 Task: Deselect the Image B.jpg and Image C.jpg
Action: Mouse moved to (165, 170)
Screenshot: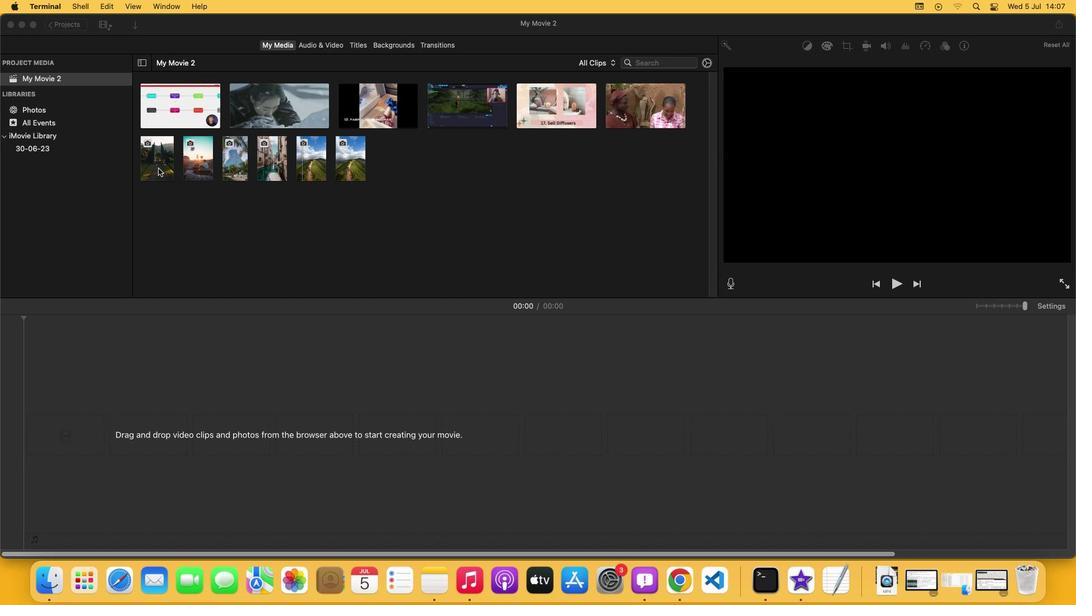 
Action: Key pressed Key.cmd
Screenshot: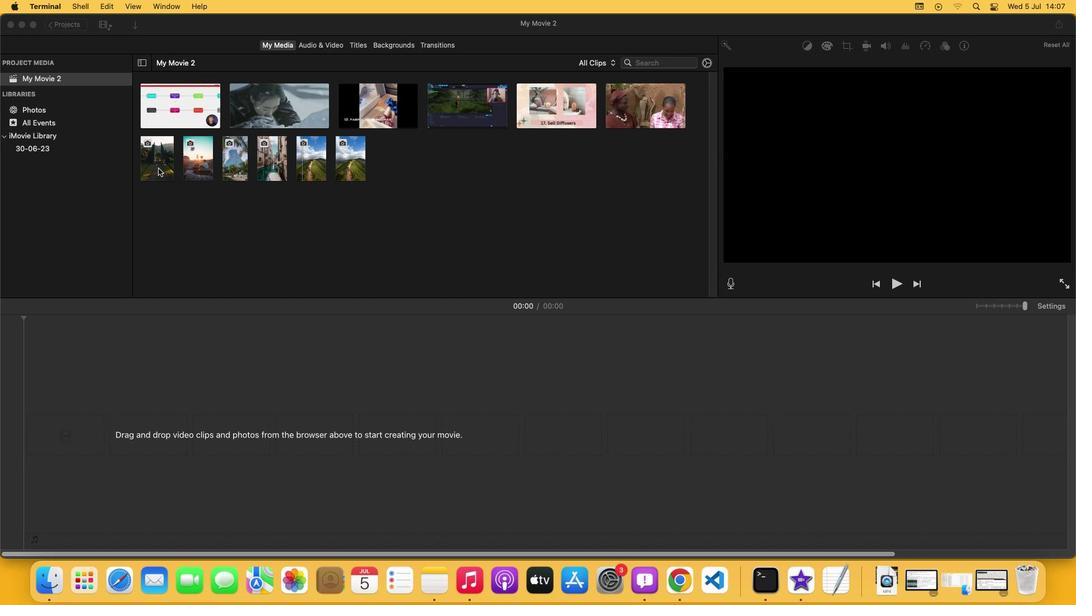 
Action: Mouse moved to (158, 168)
Screenshot: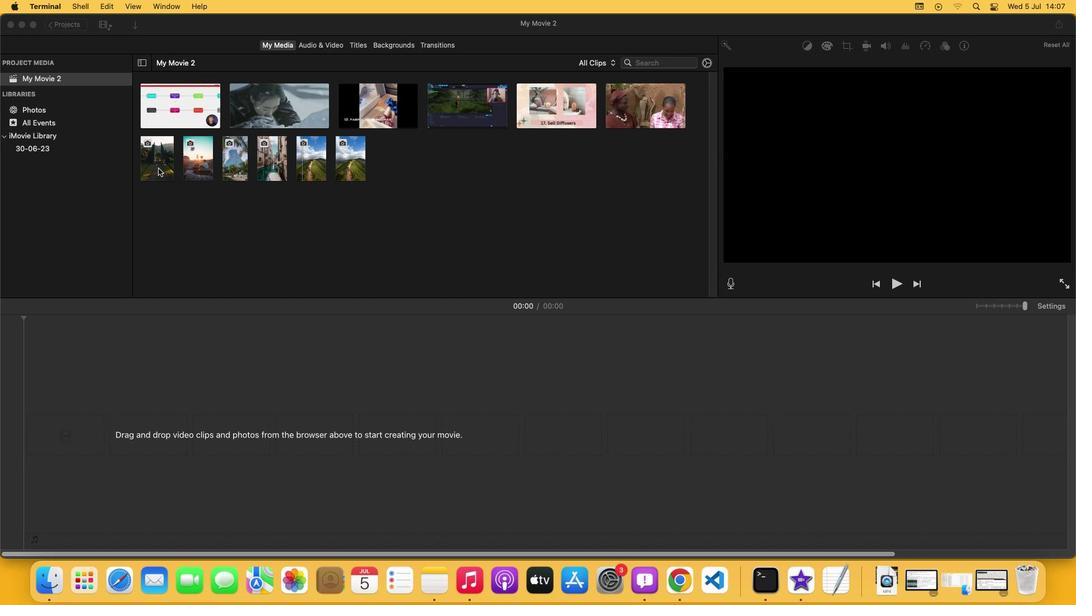 
Action: Mouse pressed left at (158, 168)
Screenshot: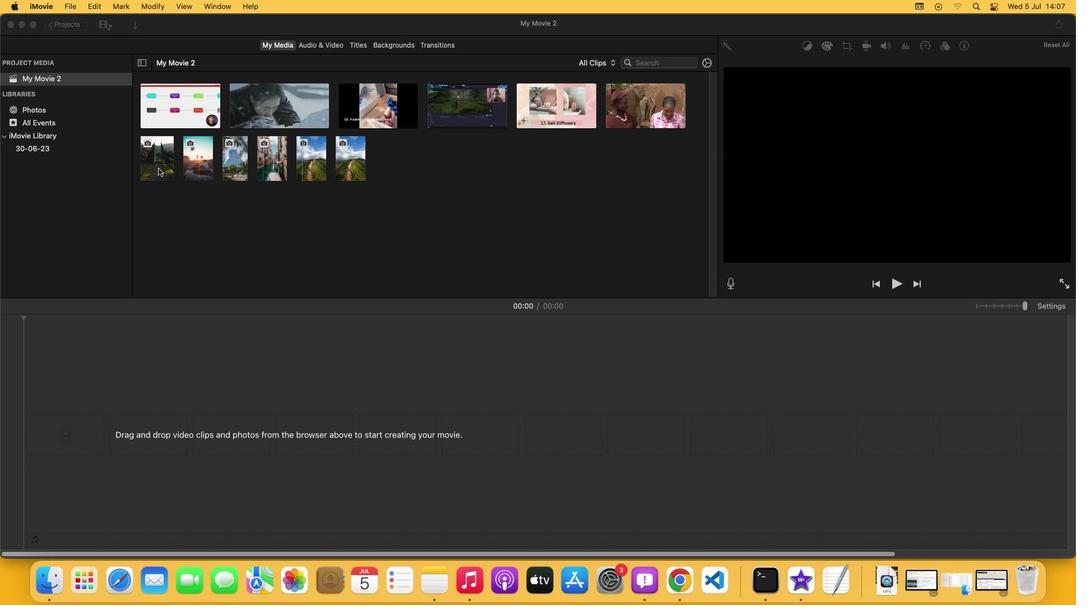 
Action: Mouse pressed left at (158, 168)
Screenshot: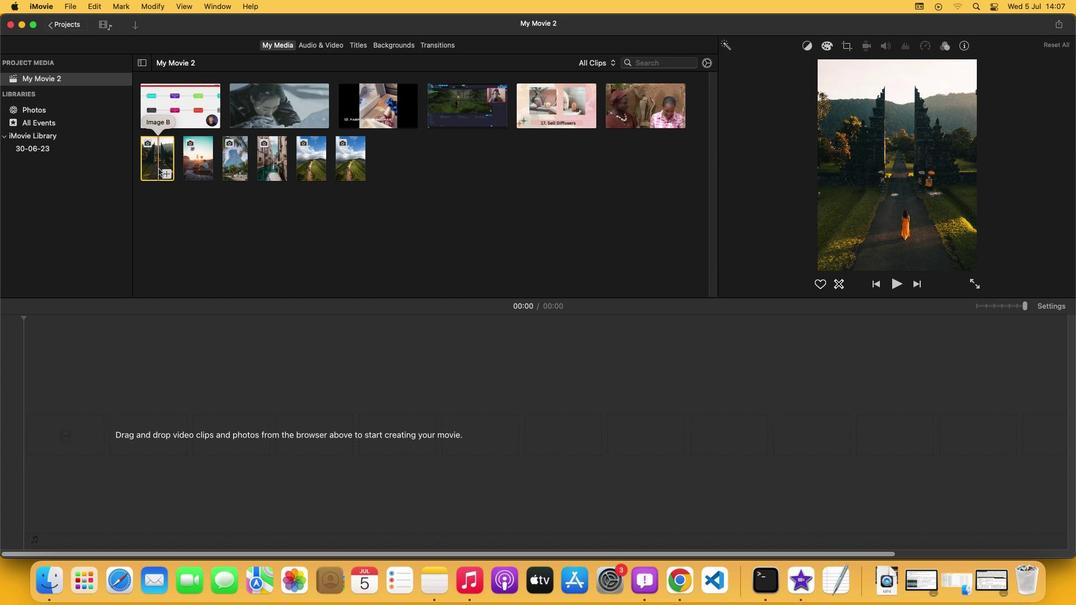 
Action: Key pressed Key.cmd
Screenshot: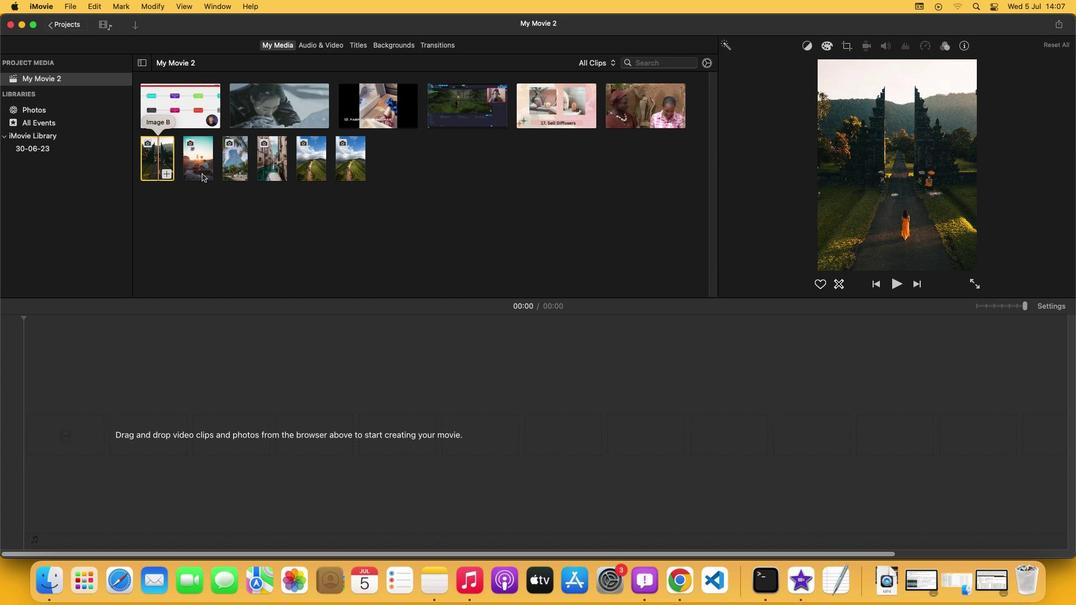 
Action: Mouse moved to (306, 160)
Screenshot: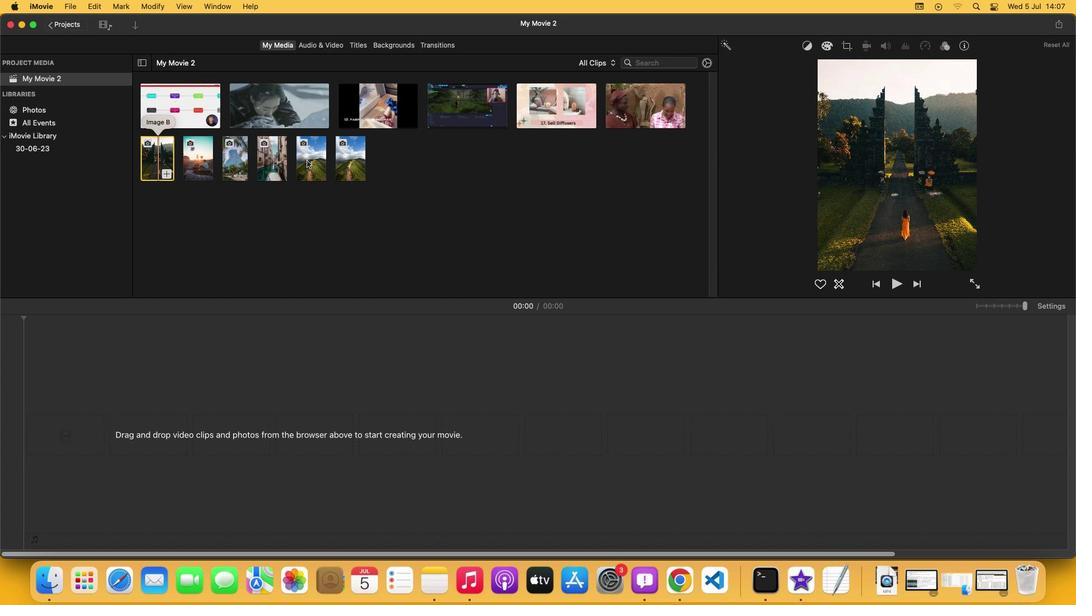 
Action: Mouse pressed left at (306, 160)
Screenshot: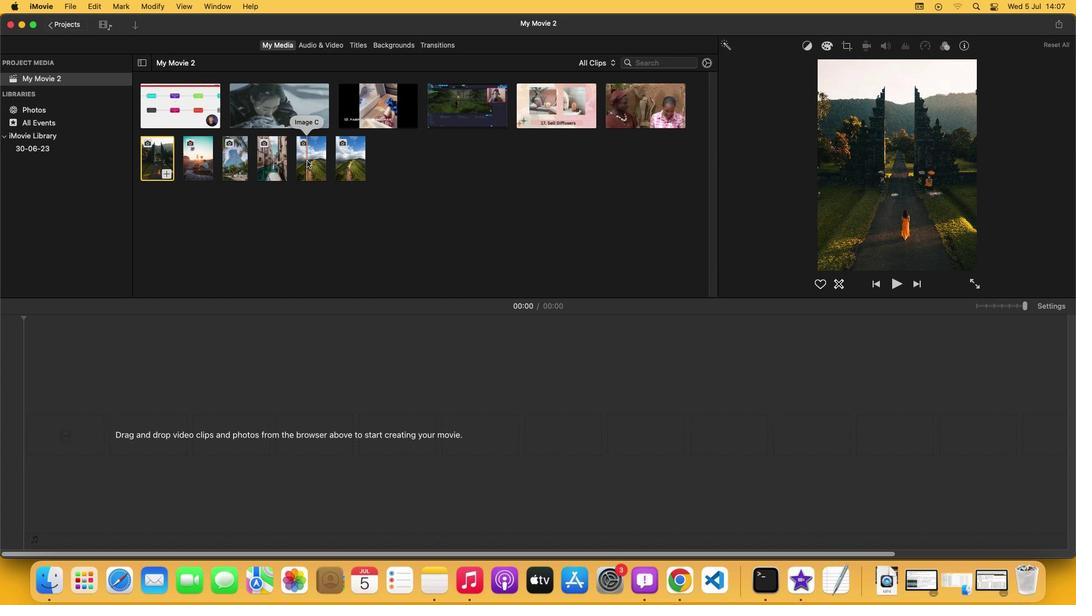 
Action: Mouse moved to (93, 1)
Screenshot: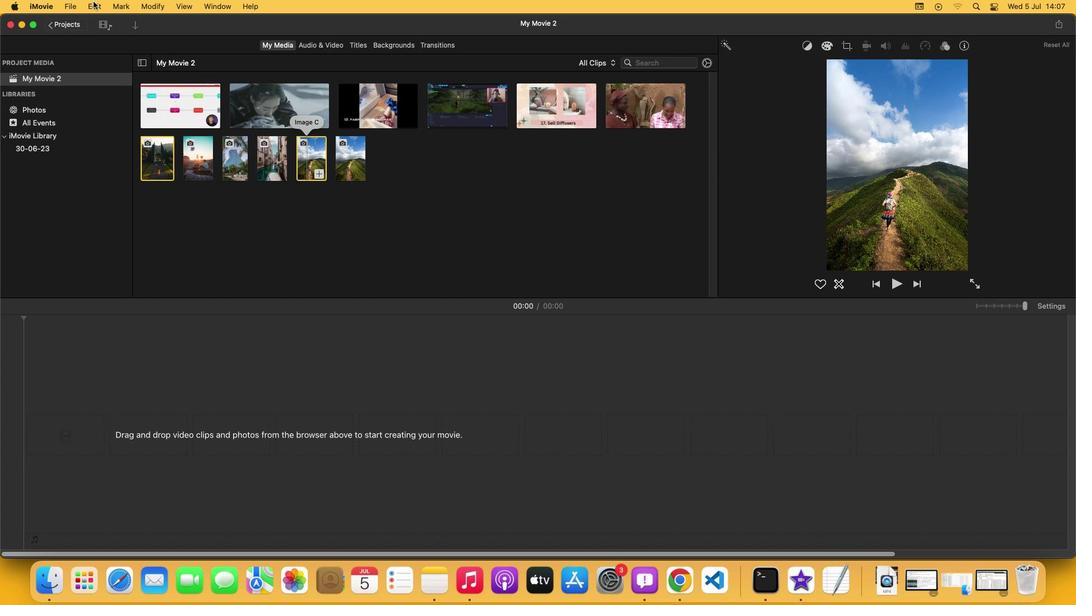 
Action: Mouse pressed left at (93, 1)
Screenshot: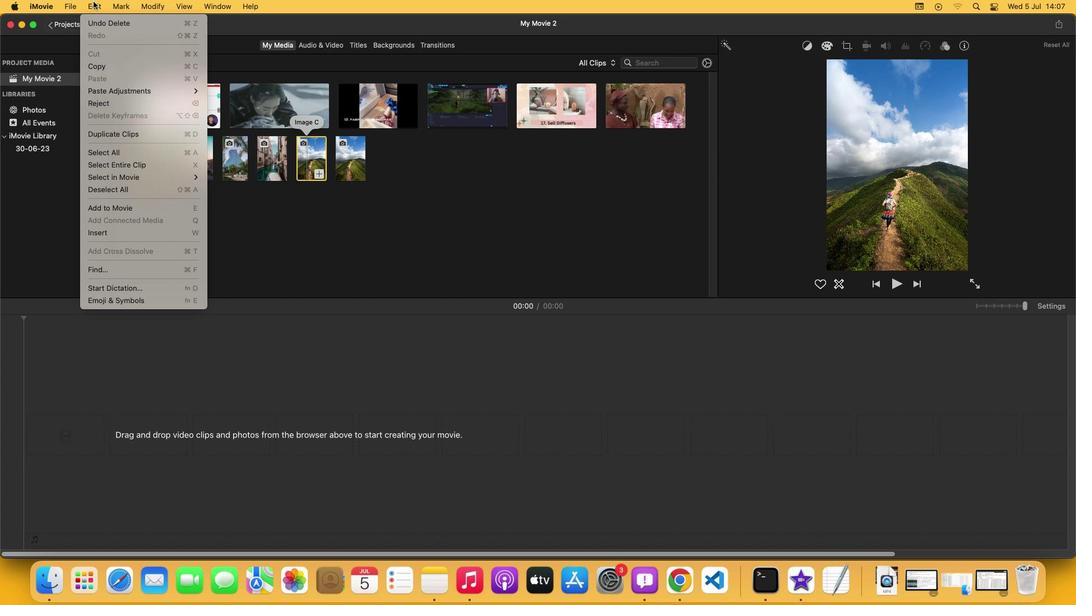 
Action: Mouse moved to (107, 188)
Screenshot: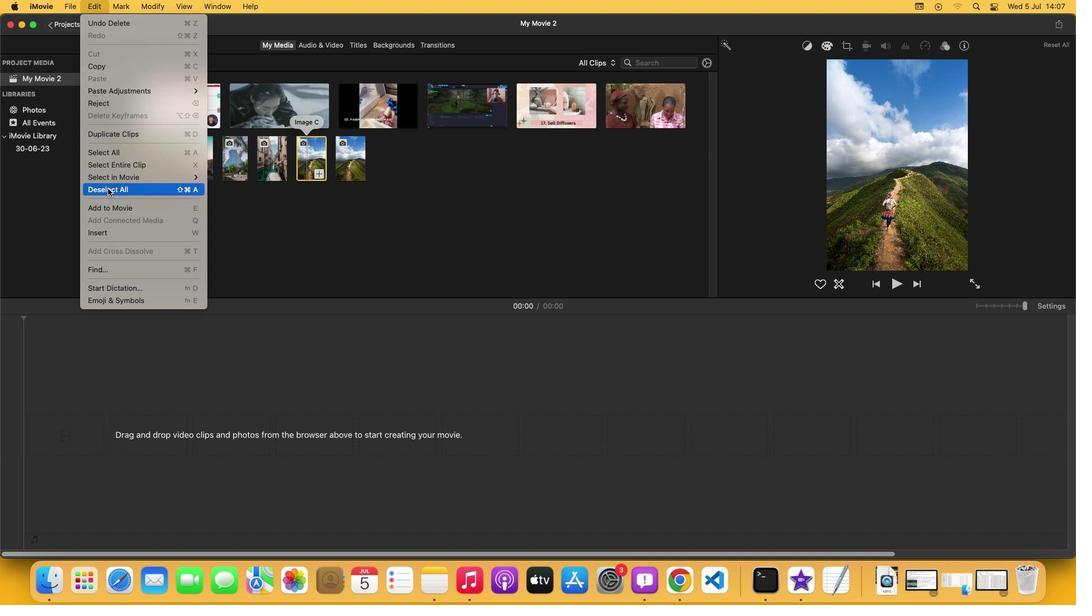 
Action: Mouse pressed left at (107, 188)
Screenshot: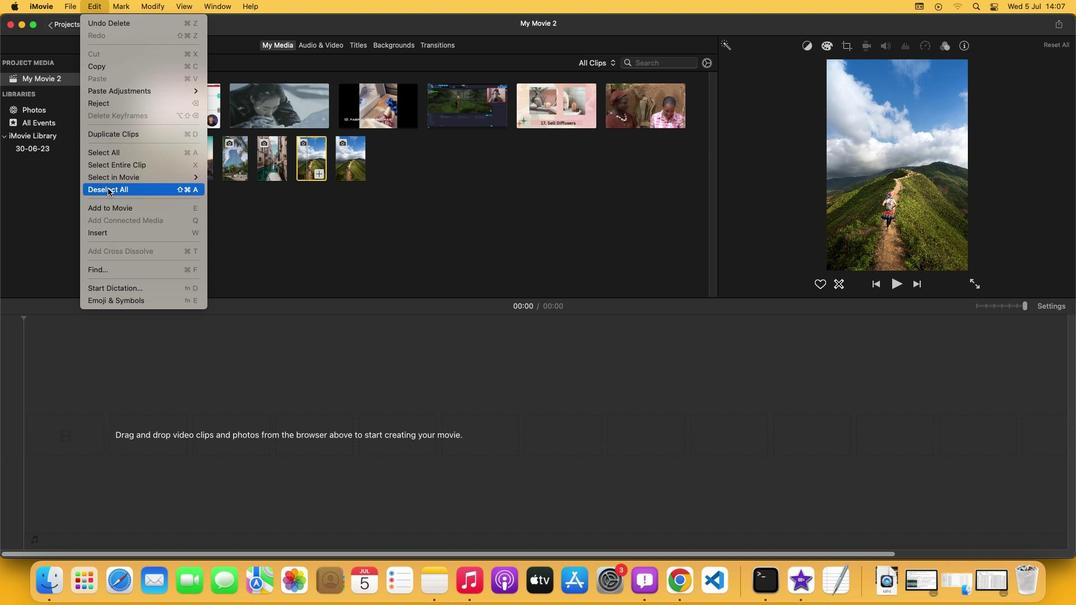 
